 Task: Apply the theme  ""Beach Day"".
Action: Mouse moved to (199, 75)
Screenshot: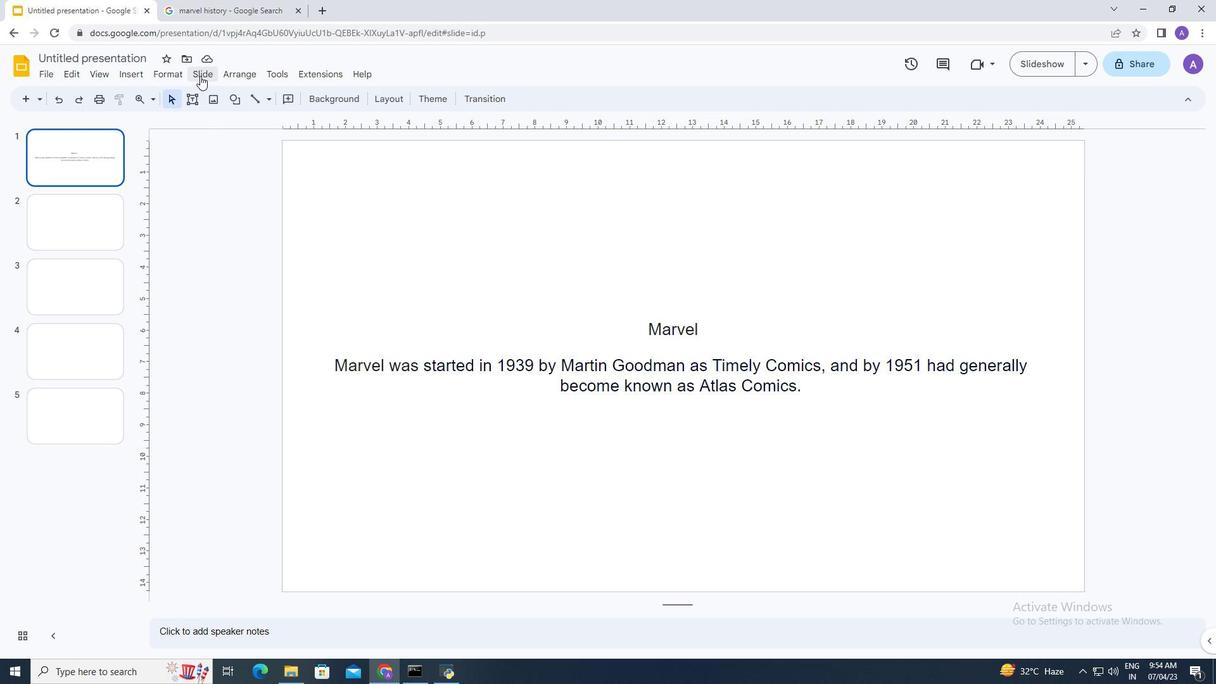
Action: Mouse pressed left at (199, 75)
Screenshot: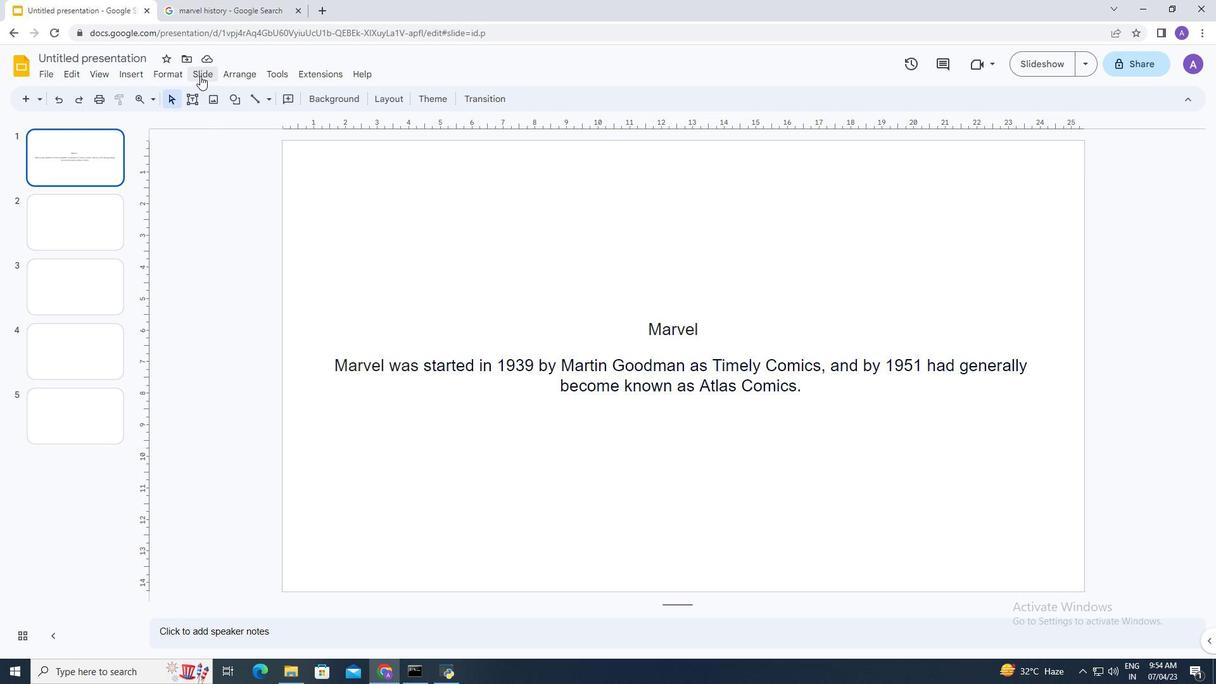 
Action: Mouse moved to (297, 297)
Screenshot: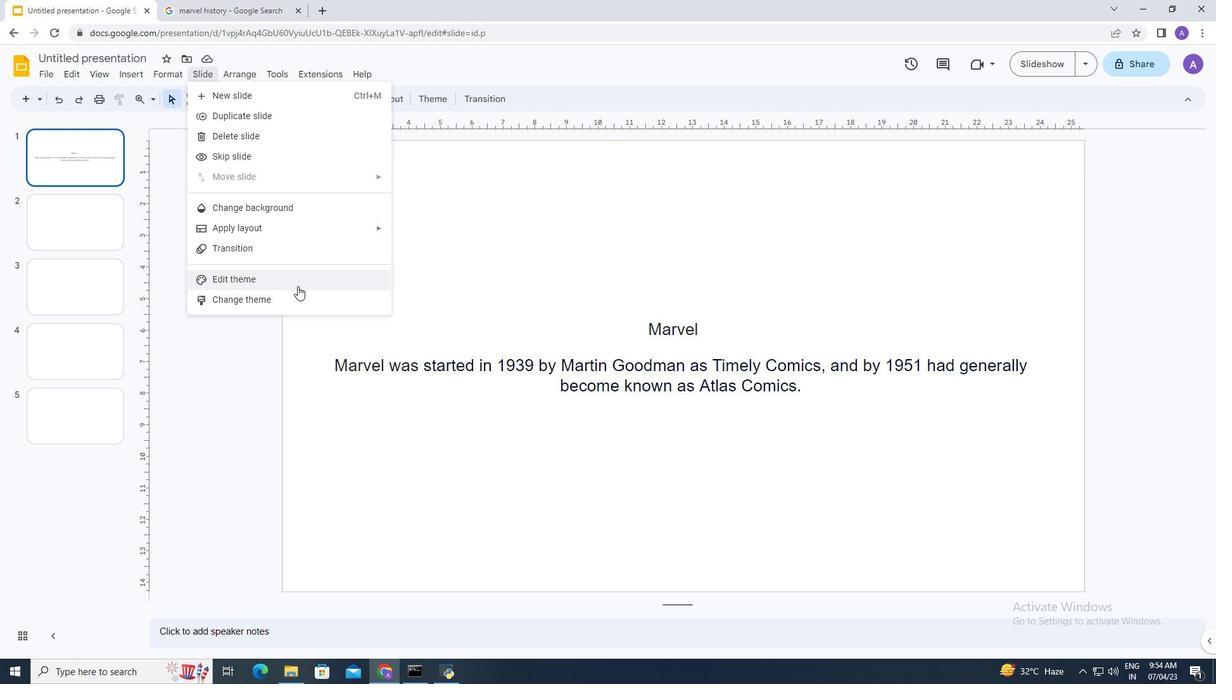 
Action: Mouse pressed left at (297, 297)
Screenshot: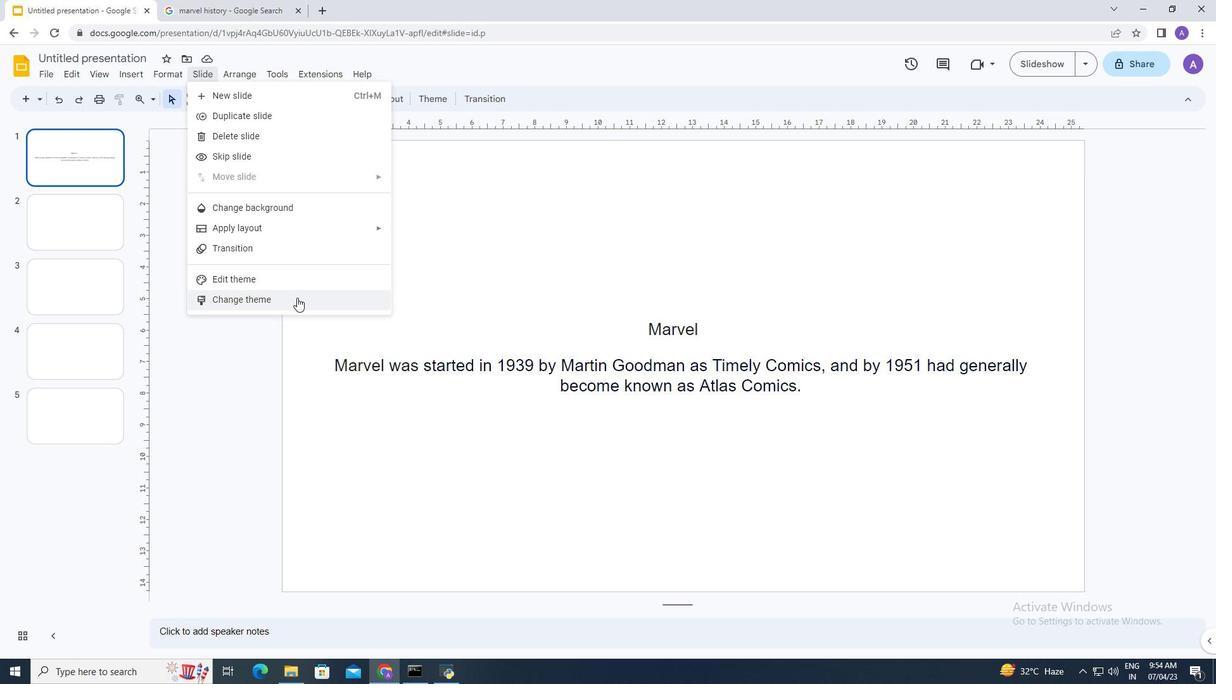 
Action: Mouse moved to (1083, 349)
Screenshot: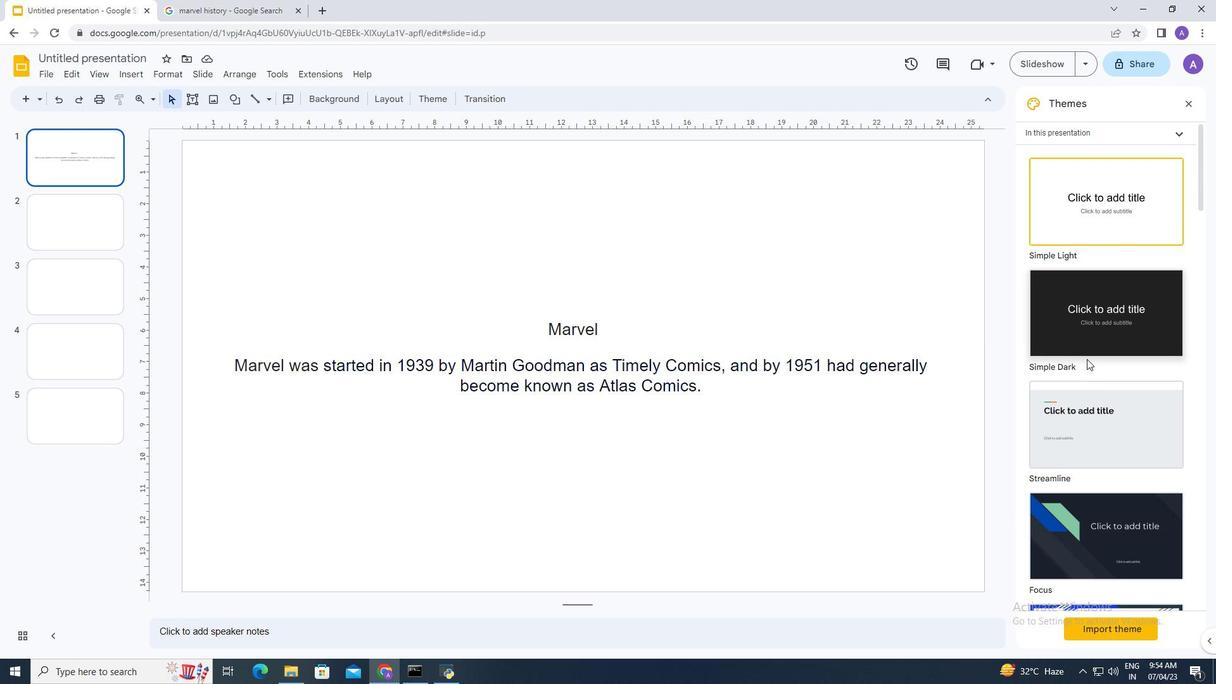 
Action: Mouse scrolled (1083, 348) with delta (0, 0)
Screenshot: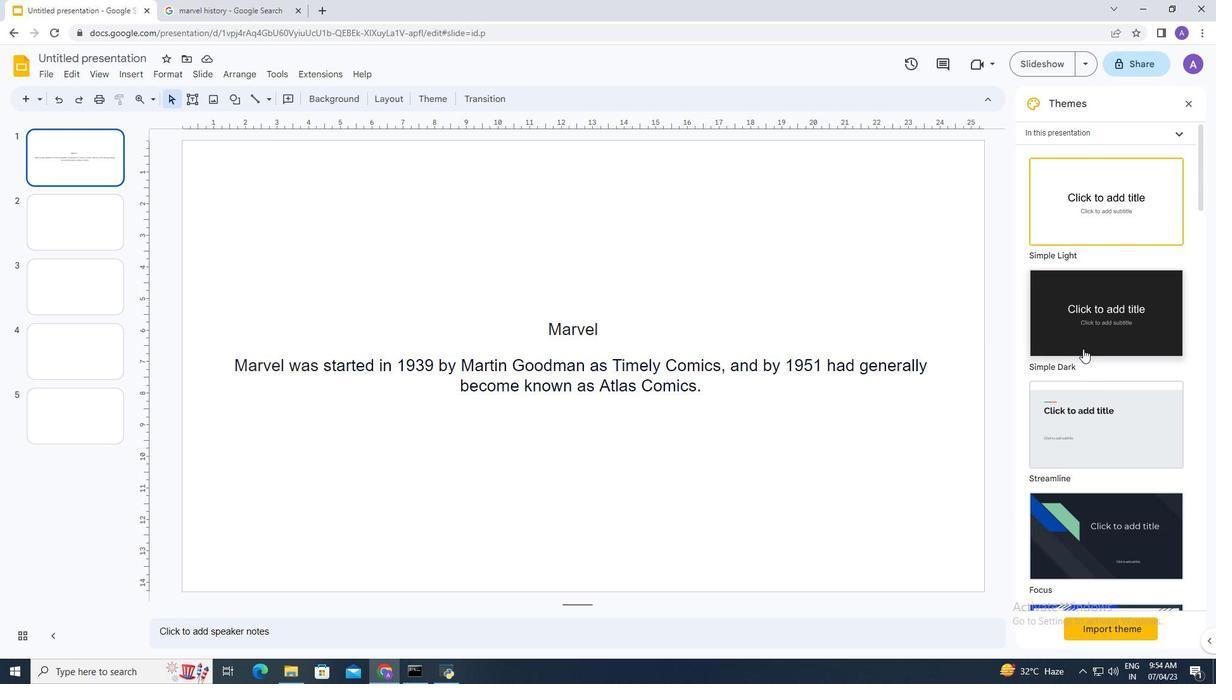 
Action: Mouse scrolled (1083, 348) with delta (0, 0)
Screenshot: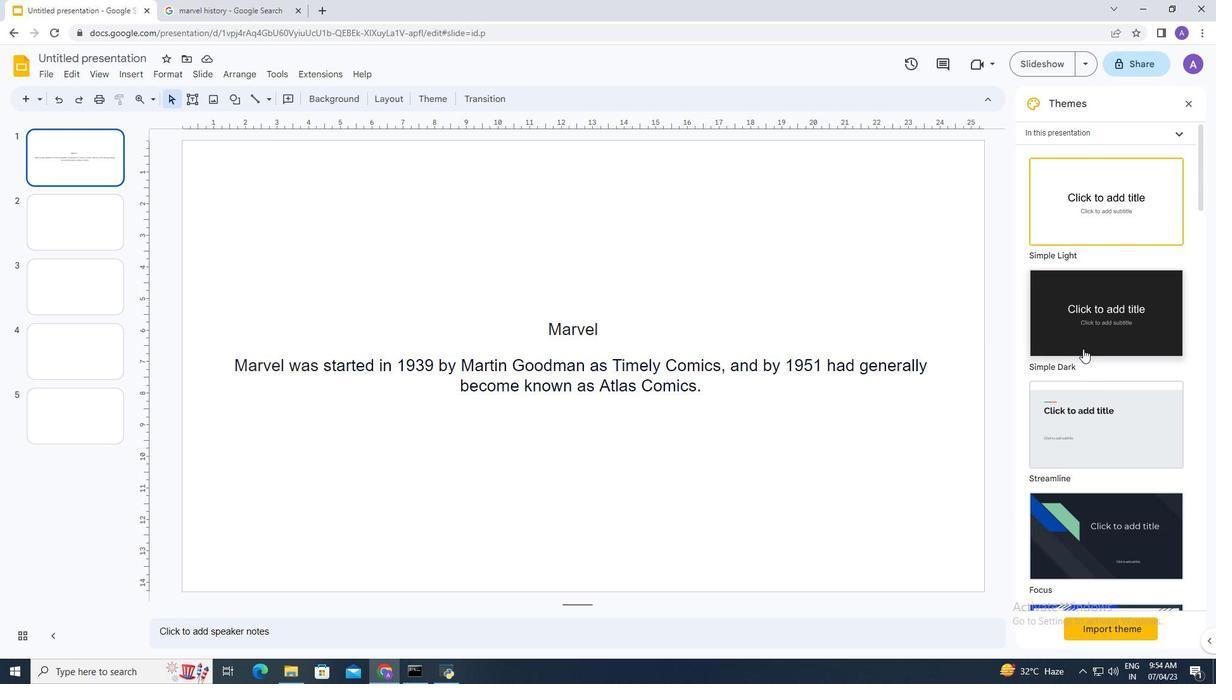
Action: Mouse scrolled (1083, 348) with delta (0, 0)
Screenshot: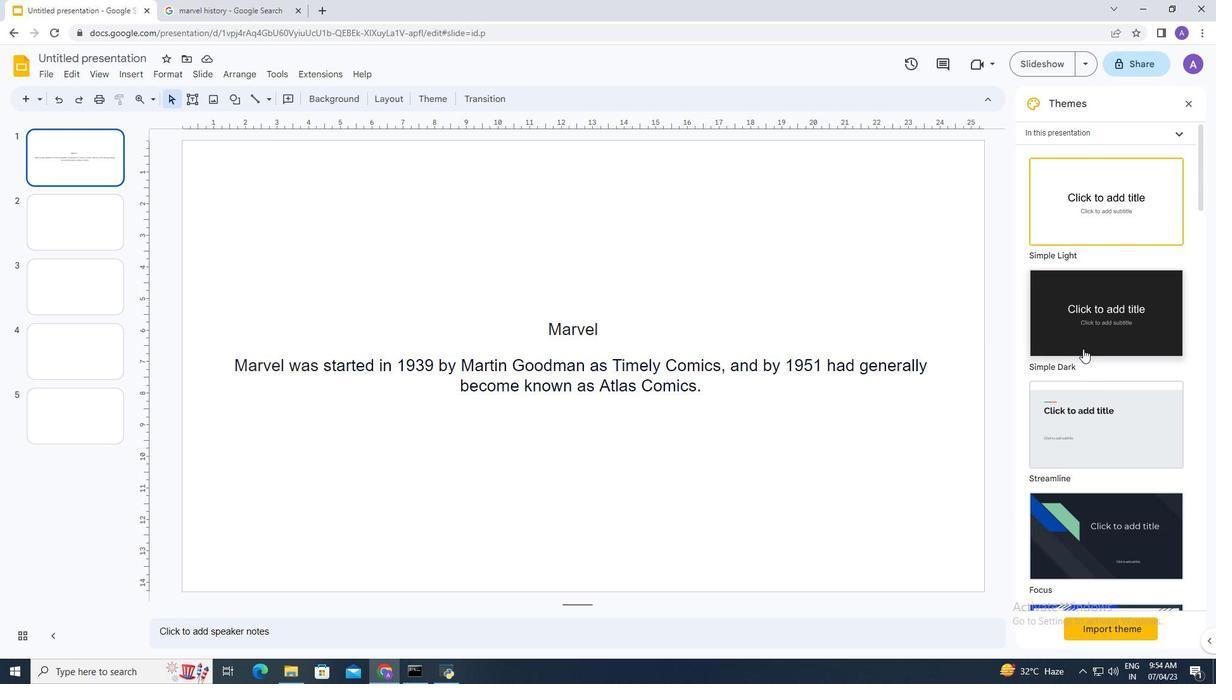 
Action: Mouse scrolled (1083, 348) with delta (0, 0)
Screenshot: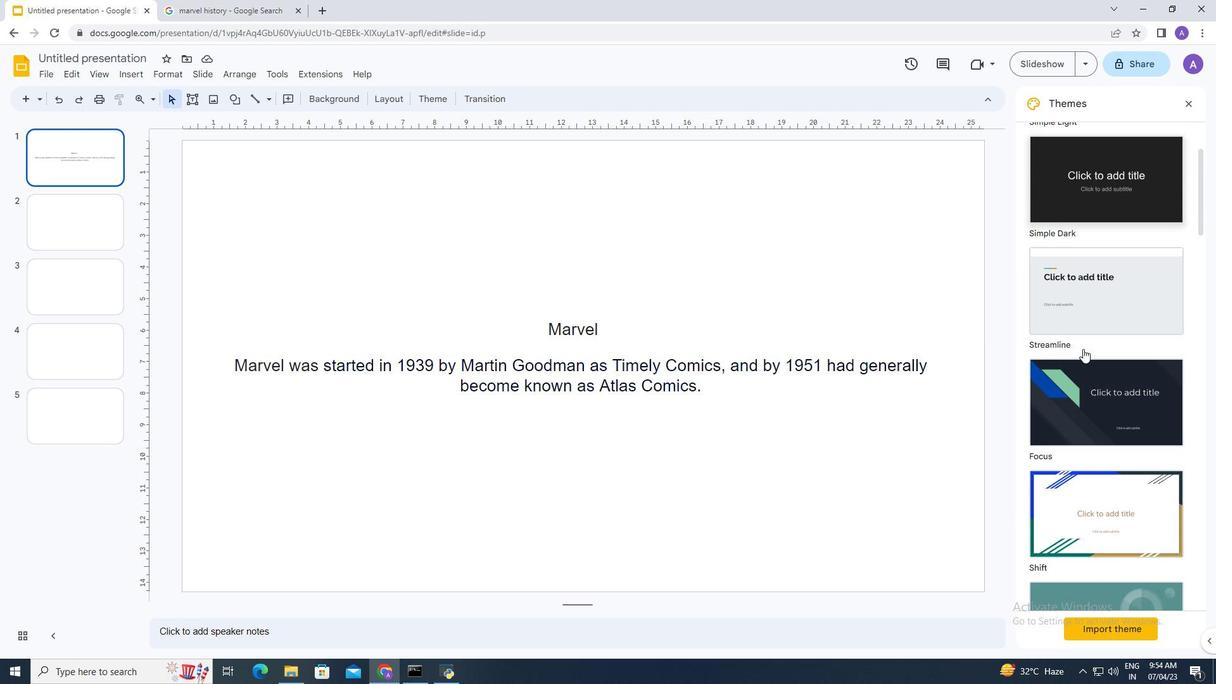 
Action: Mouse scrolled (1083, 348) with delta (0, 0)
Screenshot: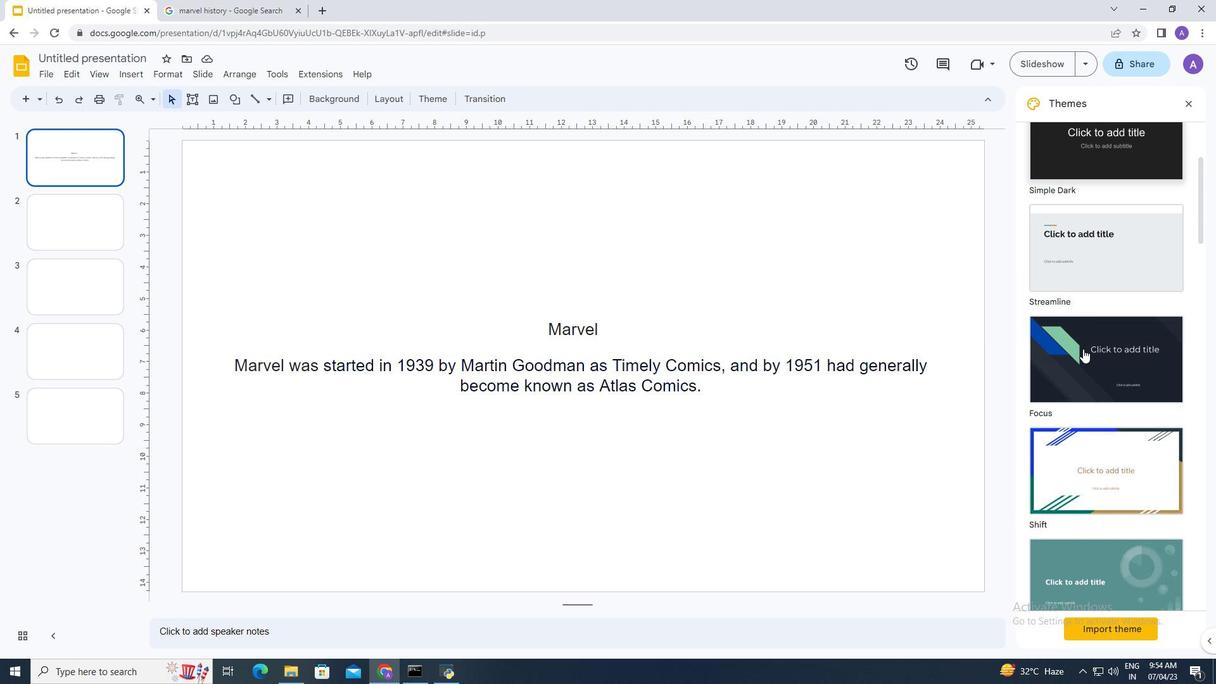 
Action: Mouse scrolled (1083, 348) with delta (0, 0)
Screenshot: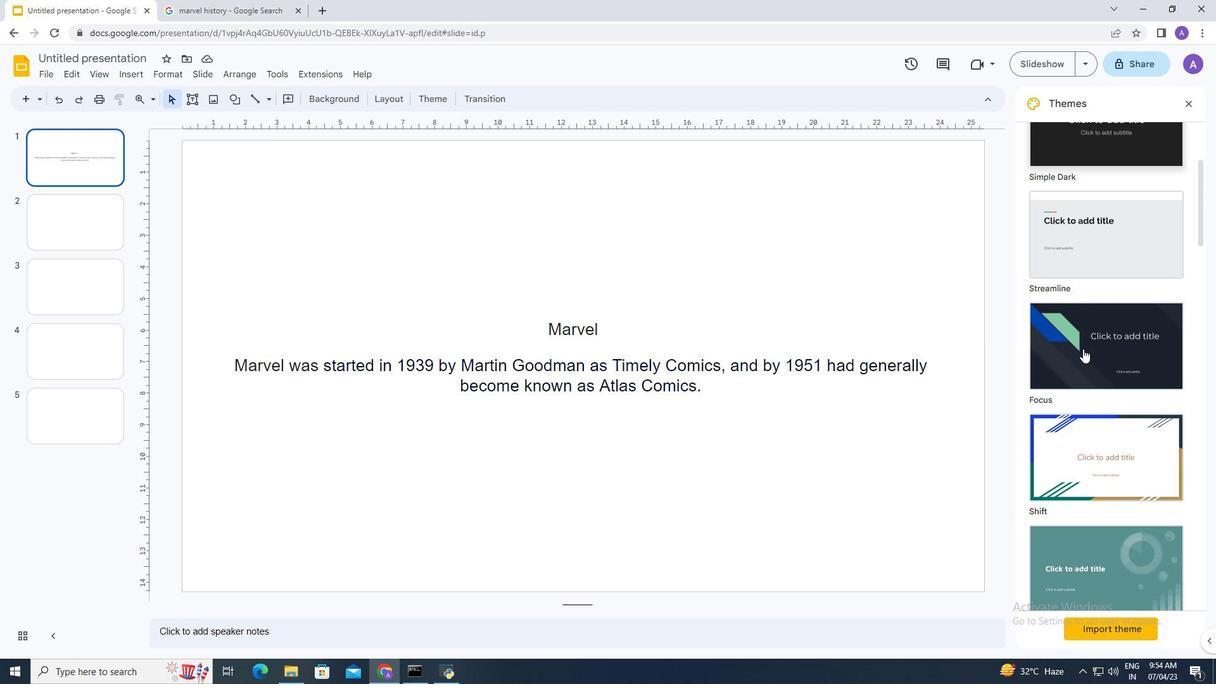 
Action: Mouse scrolled (1083, 348) with delta (0, 0)
Screenshot: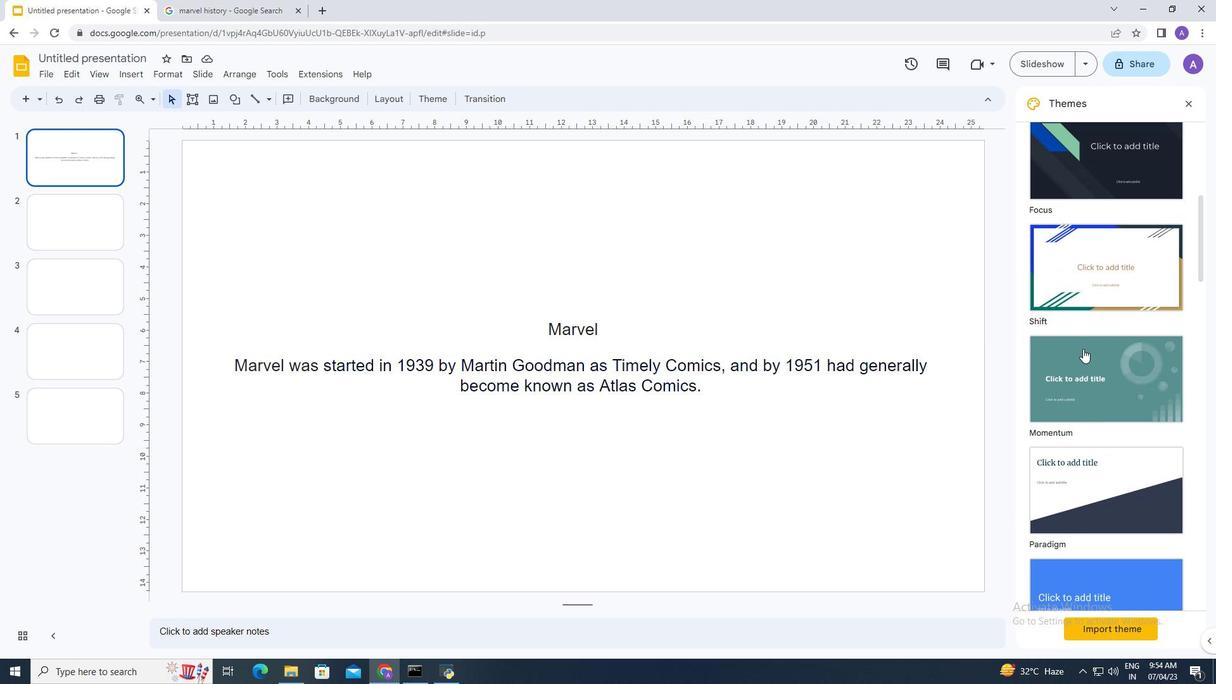 
Action: Mouse scrolled (1083, 348) with delta (0, 0)
Screenshot: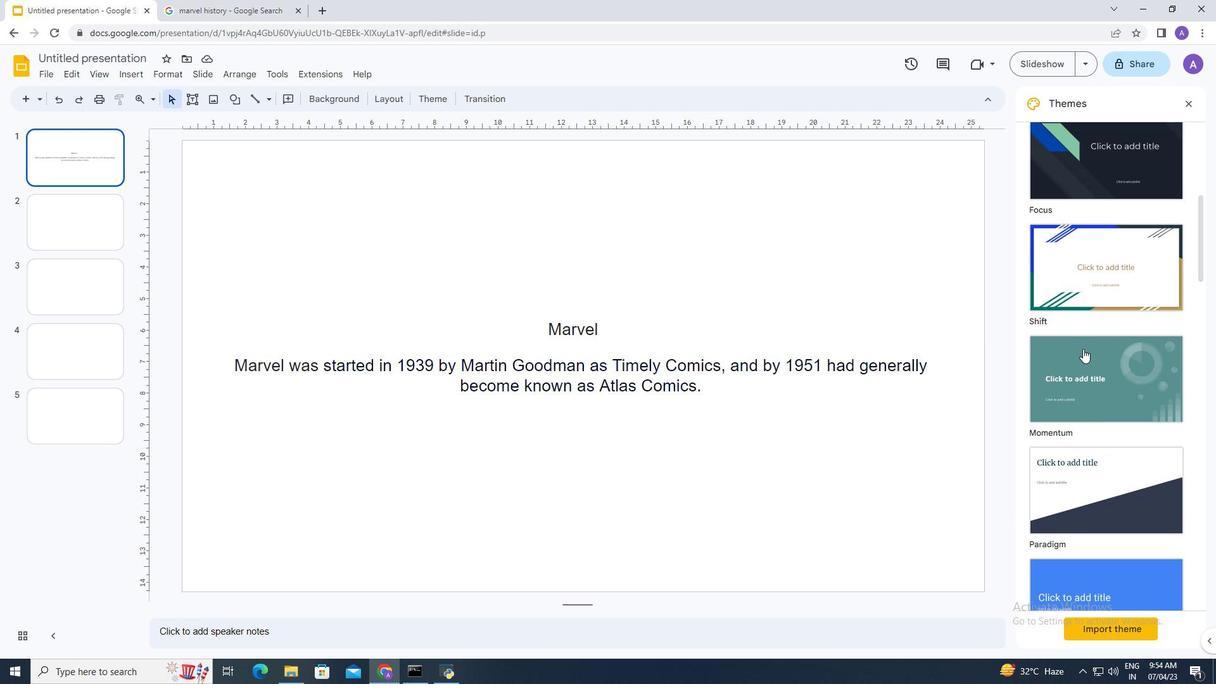 
Action: Mouse scrolled (1083, 348) with delta (0, 0)
Screenshot: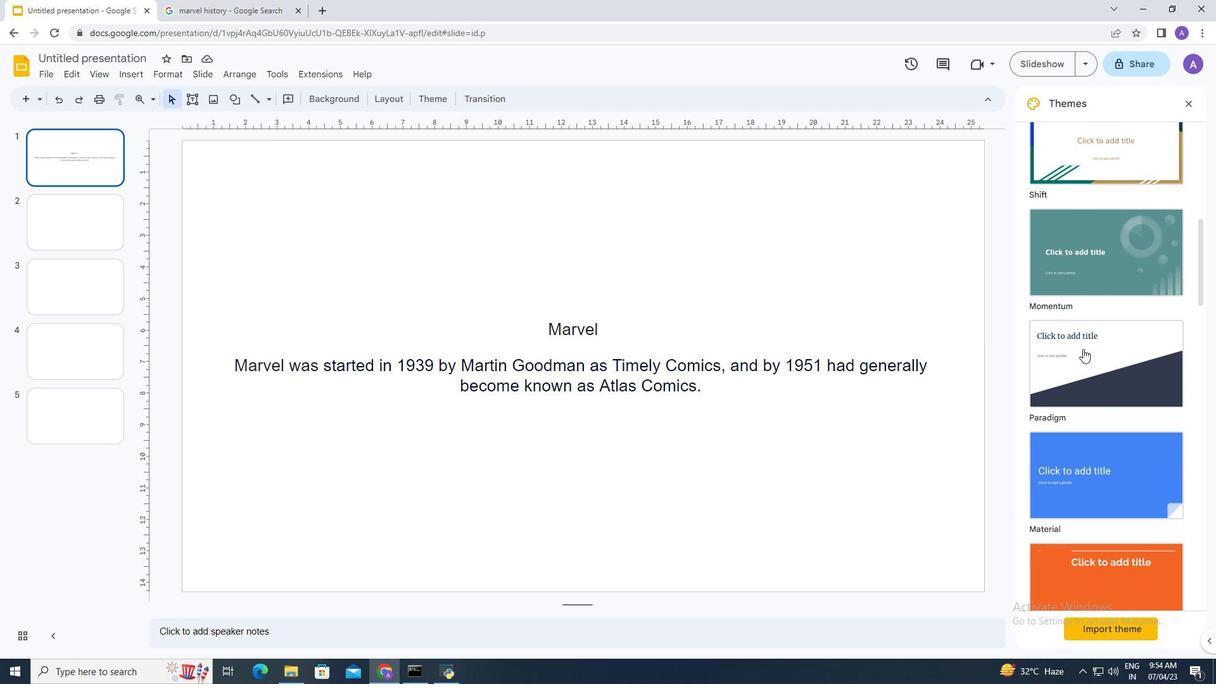 
Action: Mouse scrolled (1083, 348) with delta (0, 0)
Screenshot: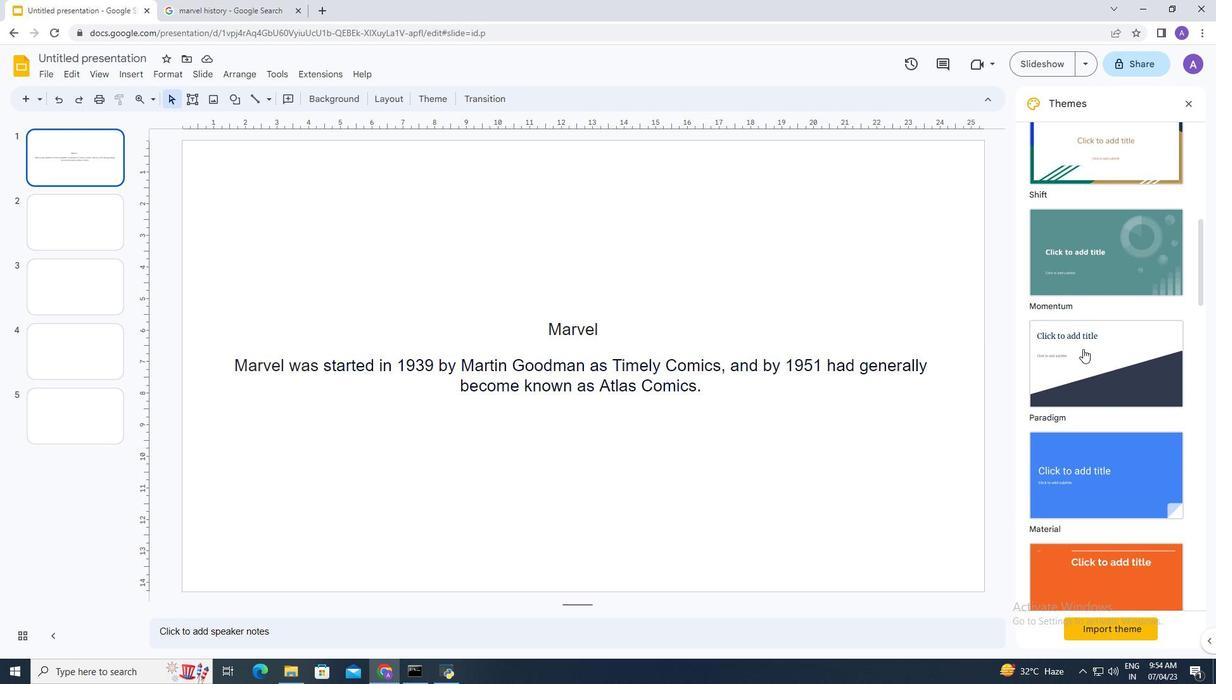
Action: Mouse scrolled (1083, 348) with delta (0, 0)
Screenshot: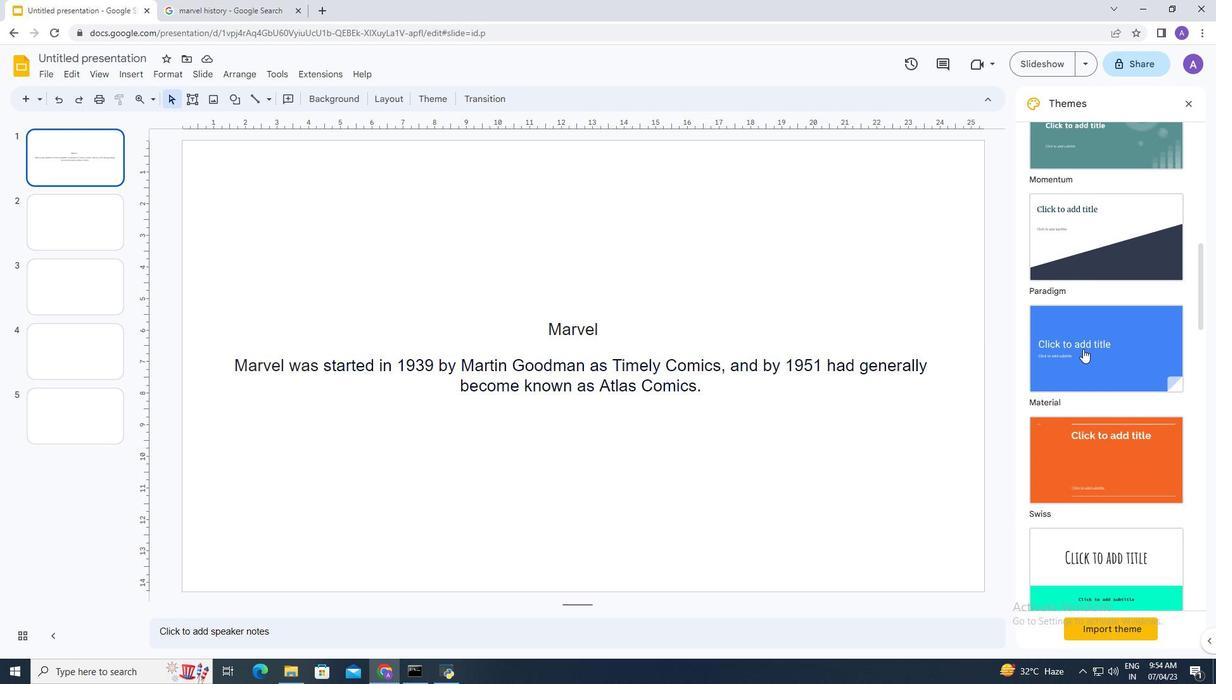 
Action: Mouse scrolled (1083, 348) with delta (0, 0)
Screenshot: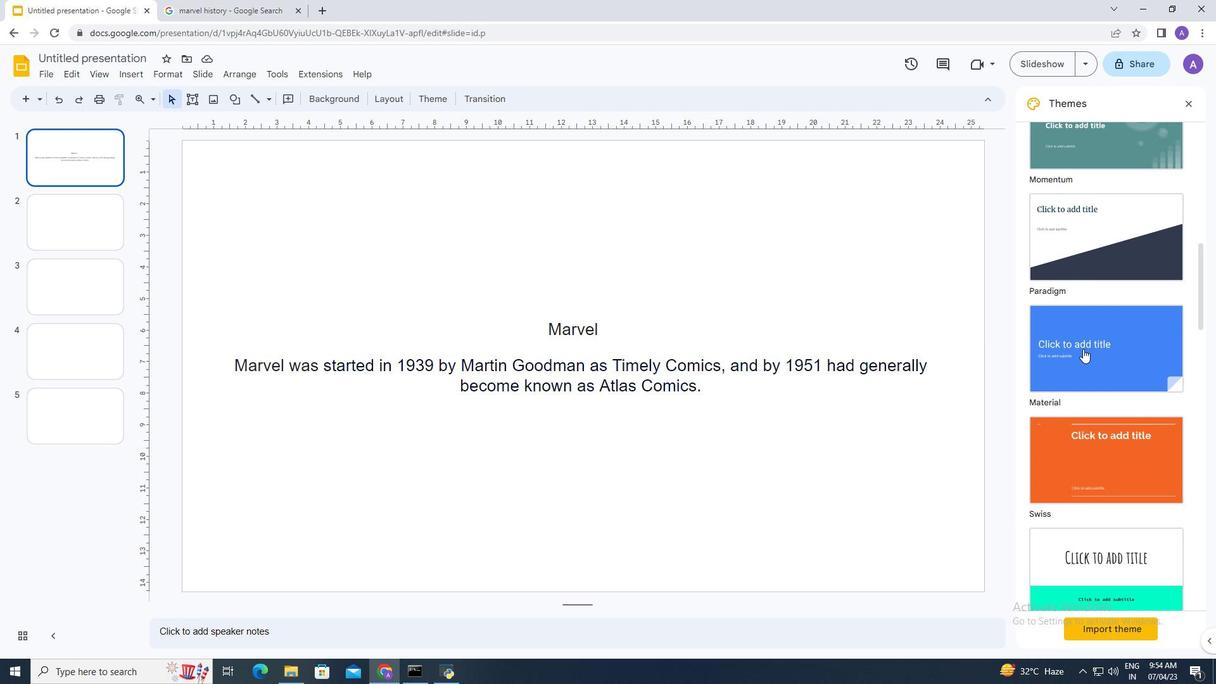 
Action: Mouse moved to (1084, 426)
Screenshot: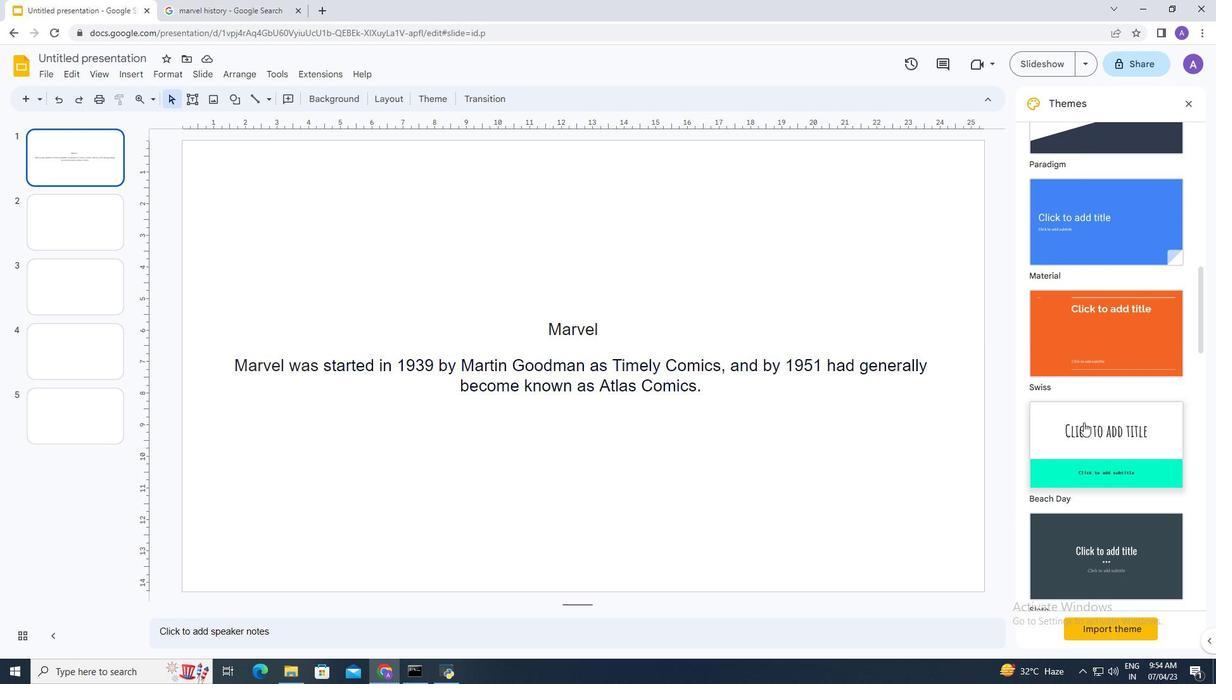 
Action: Mouse pressed left at (1084, 426)
Screenshot: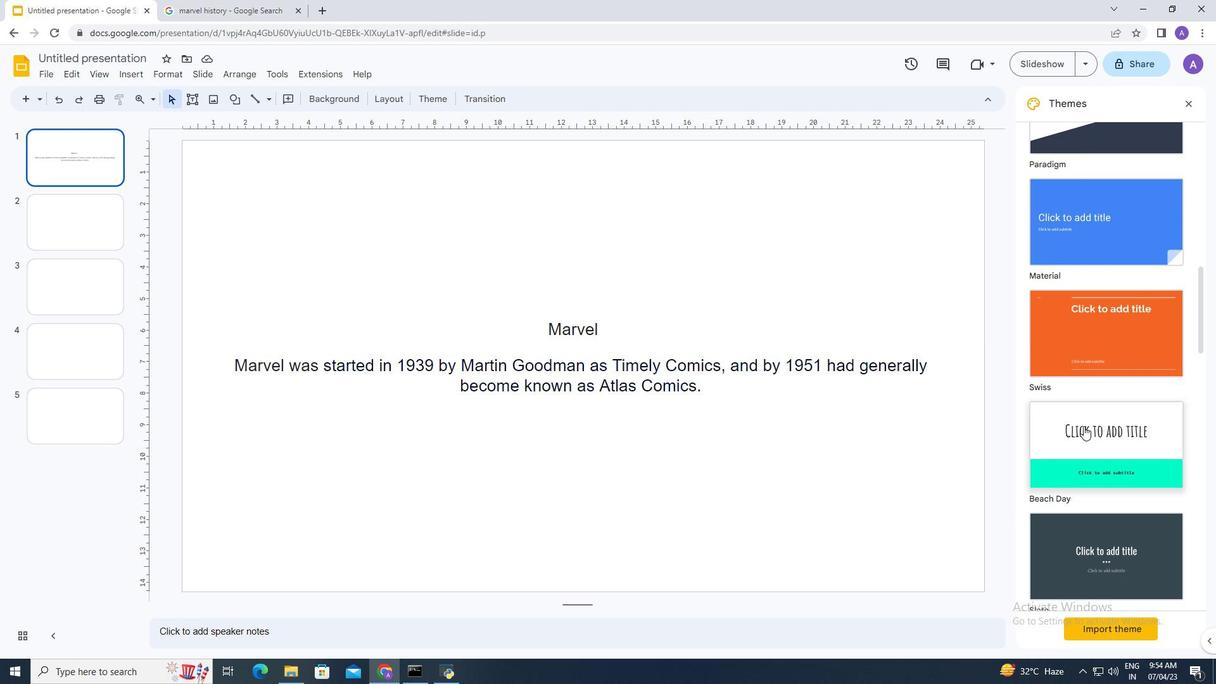 
Action: Mouse moved to (742, 271)
Screenshot: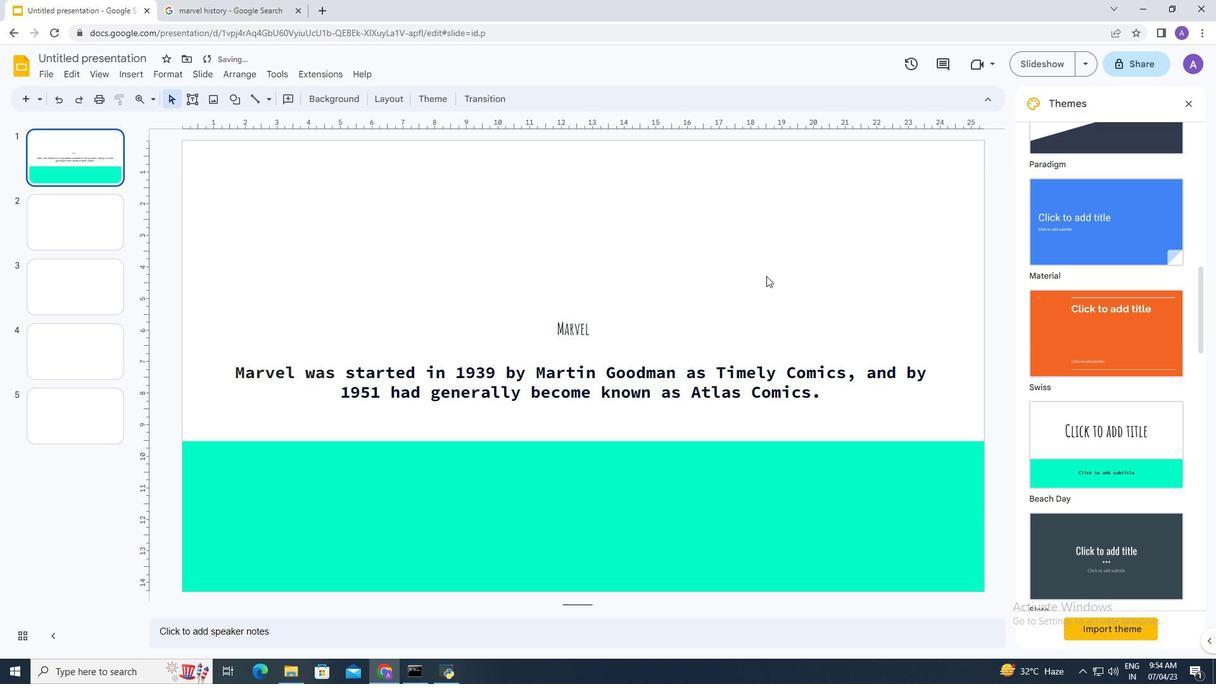 
